 Task: Move the task Implement load balancing for better resource allocation to the section Done in the project TrainForge and filter the tasks in the project by Due this week.
Action: Mouse moved to (52, 345)
Screenshot: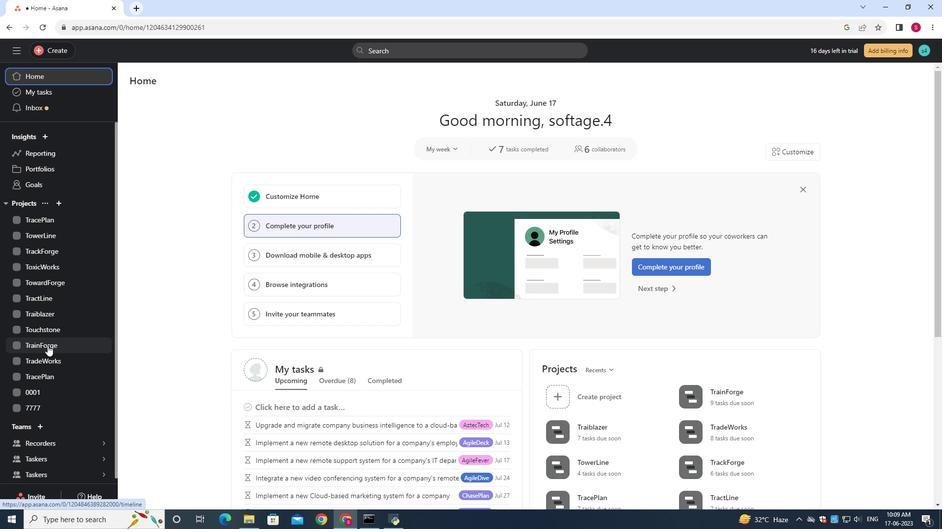 
Action: Mouse pressed left at (52, 345)
Screenshot: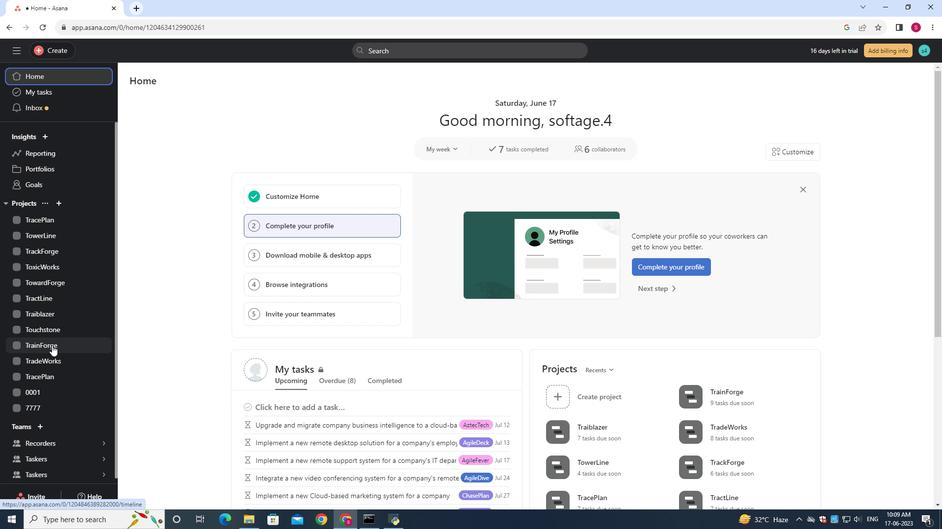 
Action: Mouse moved to (452, 279)
Screenshot: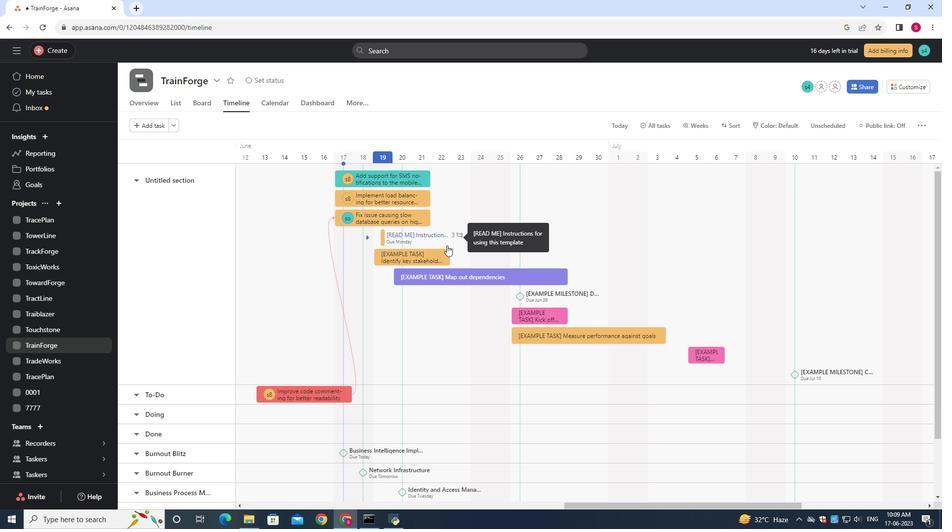 
Action: Mouse scrolled (452, 278) with delta (0, 0)
Screenshot: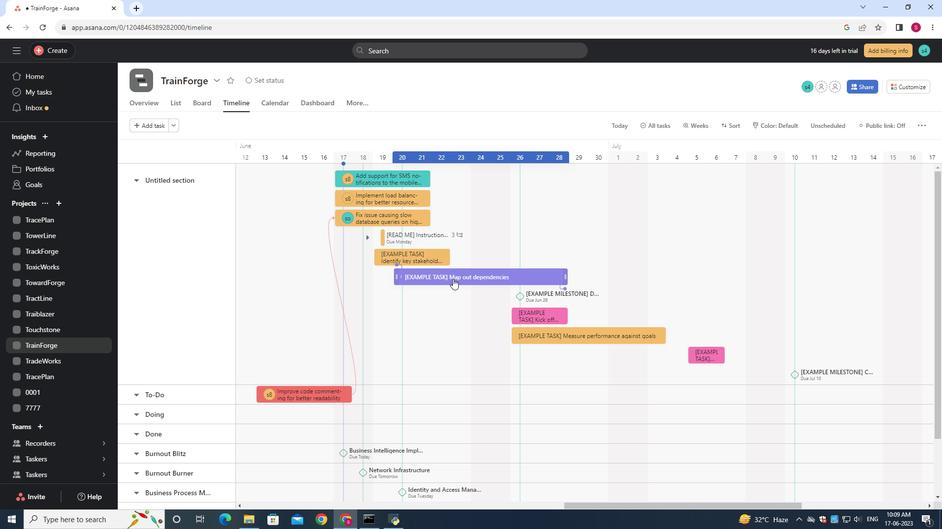 
Action: Mouse scrolled (452, 278) with delta (0, 0)
Screenshot: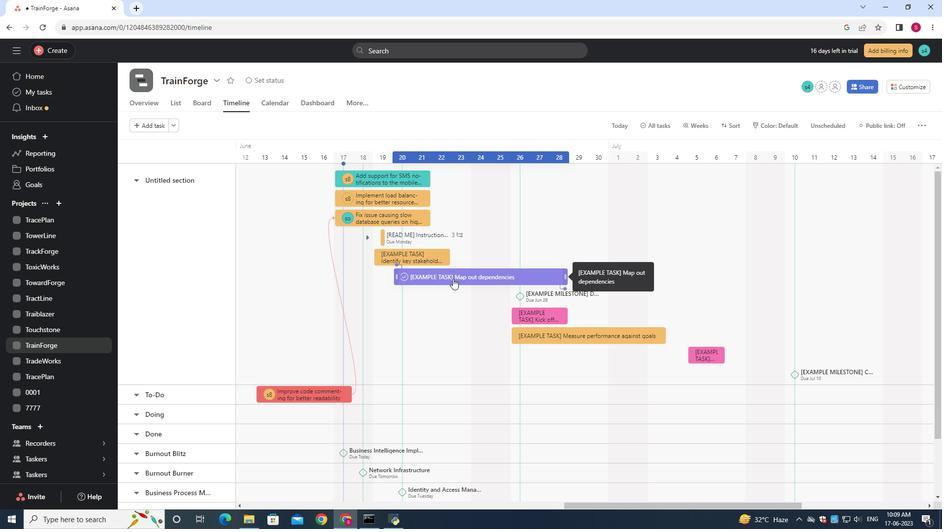 
Action: Mouse moved to (452, 272)
Screenshot: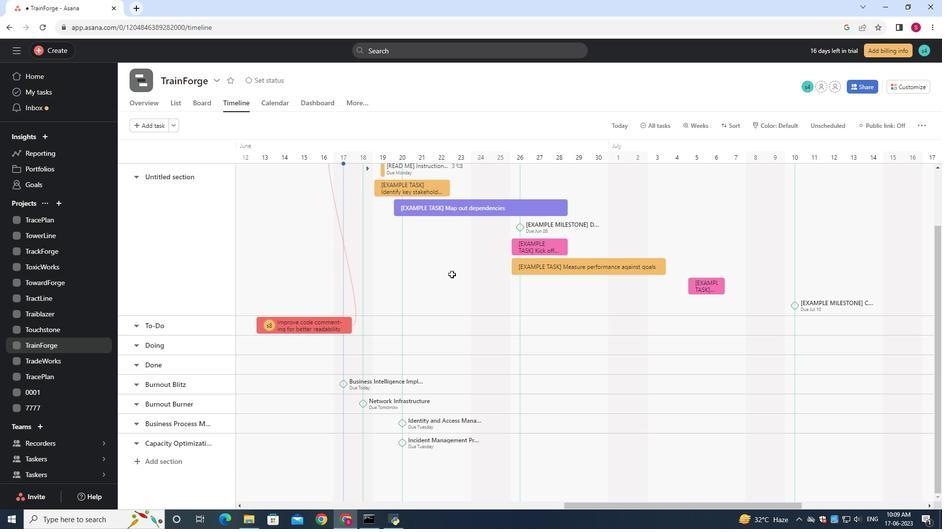 
Action: Mouse scrolled (452, 272) with delta (0, 0)
Screenshot: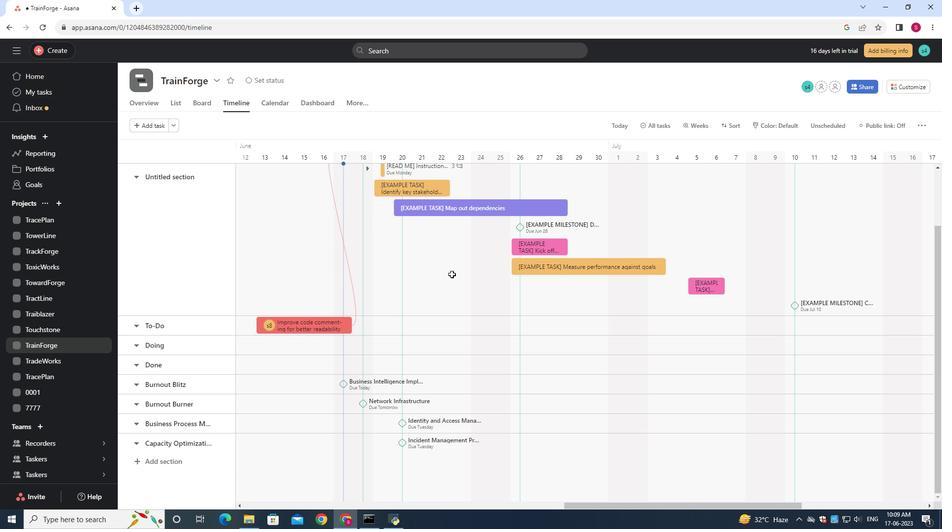 
Action: Mouse scrolled (452, 272) with delta (0, 0)
Screenshot: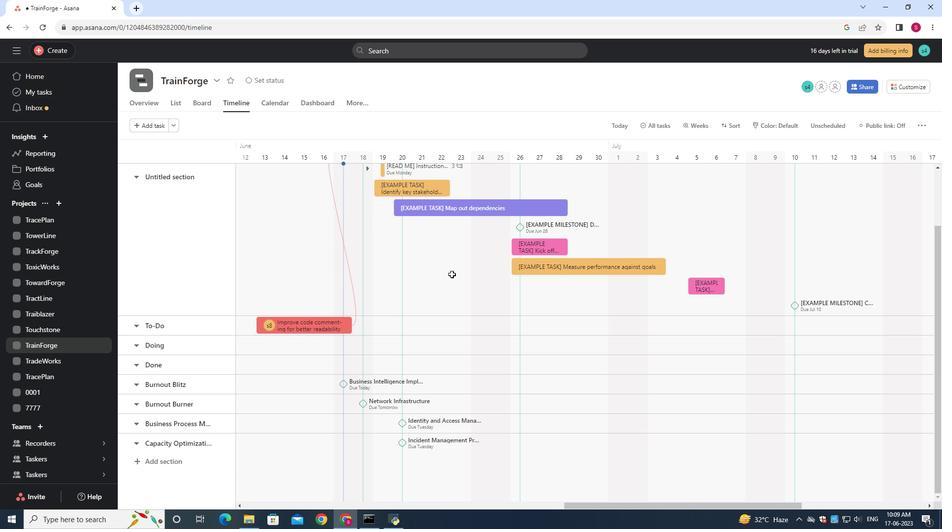 
Action: Mouse scrolled (452, 272) with delta (0, 0)
Screenshot: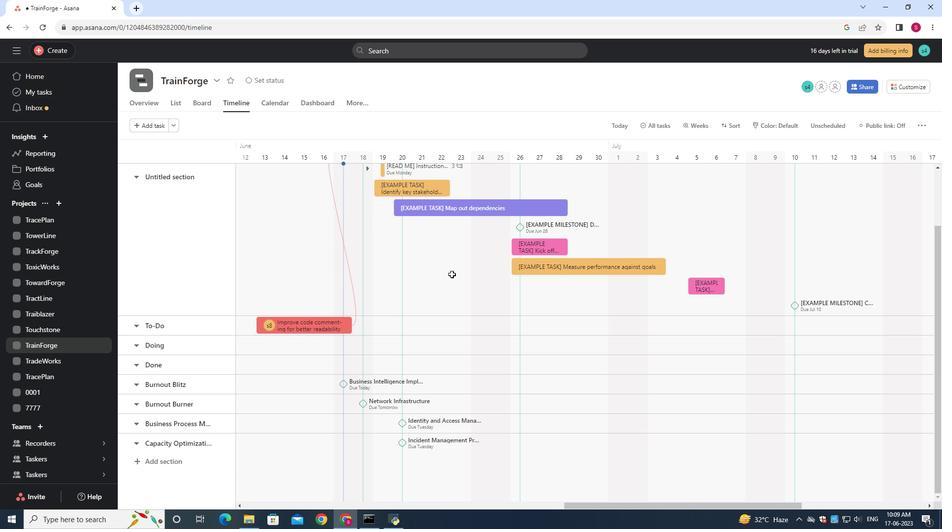 
Action: Mouse scrolled (452, 272) with delta (0, 0)
Screenshot: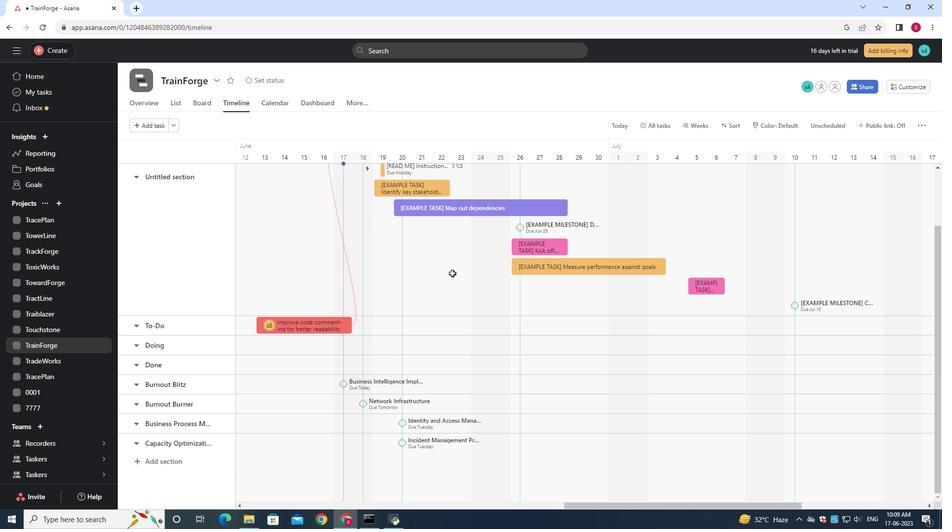 
Action: Mouse moved to (452, 271)
Screenshot: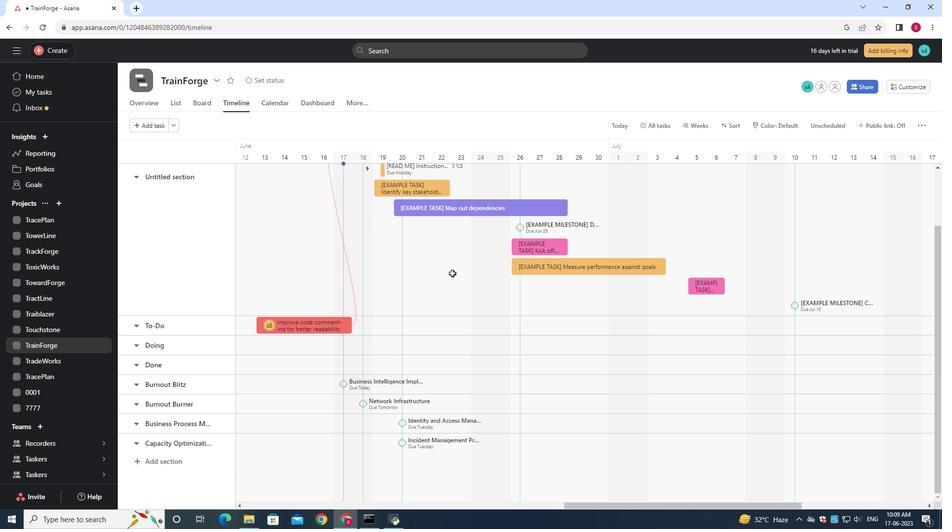 
Action: Mouse scrolled (452, 272) with delta (0, 0)
Screenshot: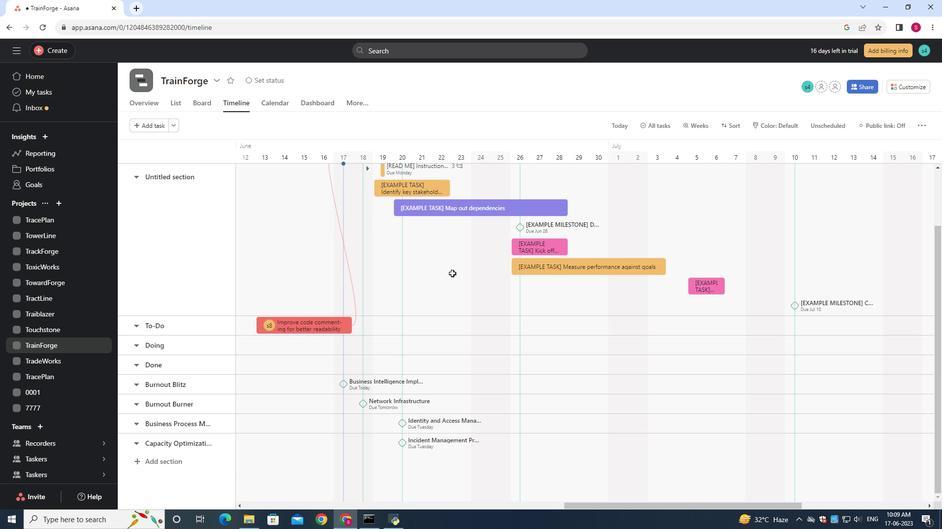 
Action: Mouse moved to (380, 197)
Screenshot: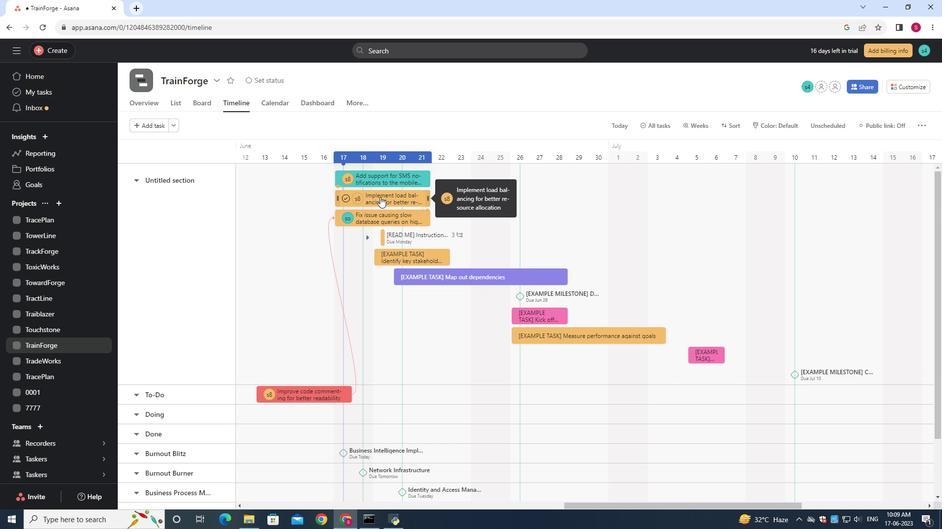 
Action: Mouse pressed left at (380, 197)
Screenshot: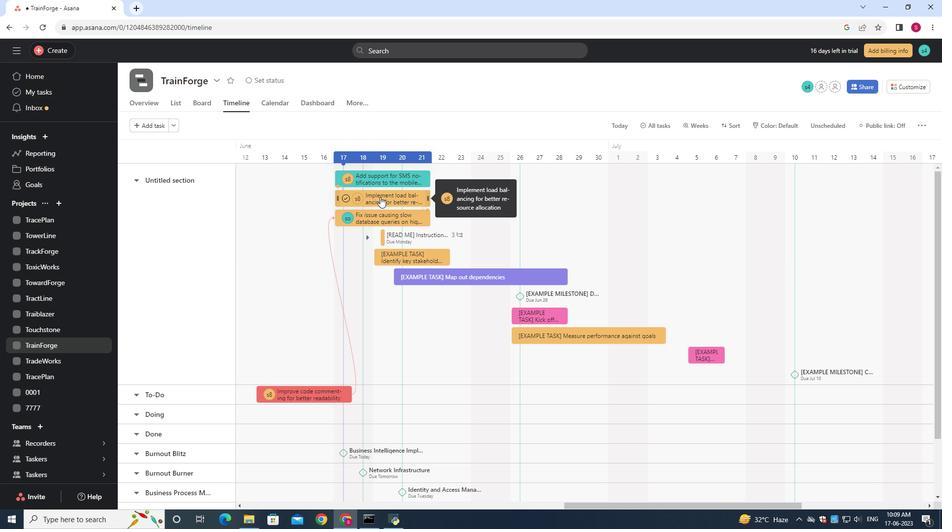 
Action: Mouse moved to (172, 100)
Screenshot: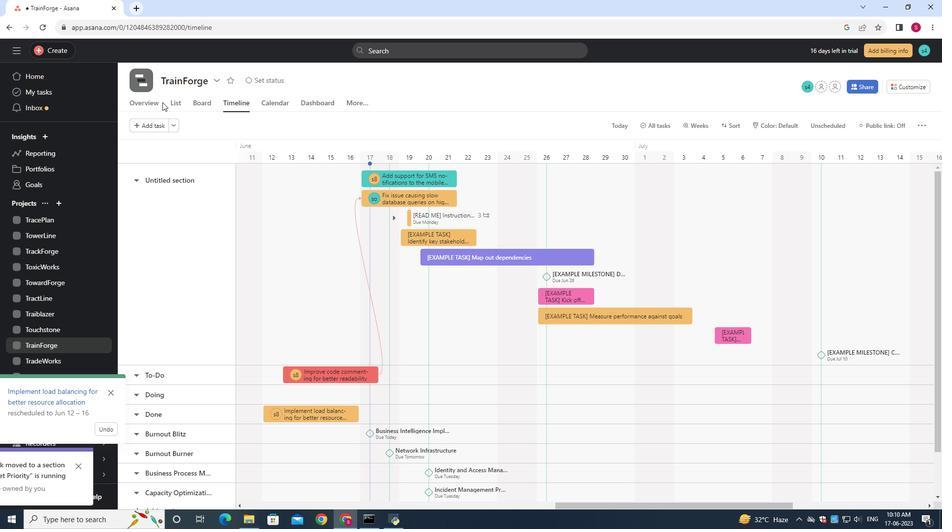 
Action: Mouse pressed left at (172, 100)
Screenshot: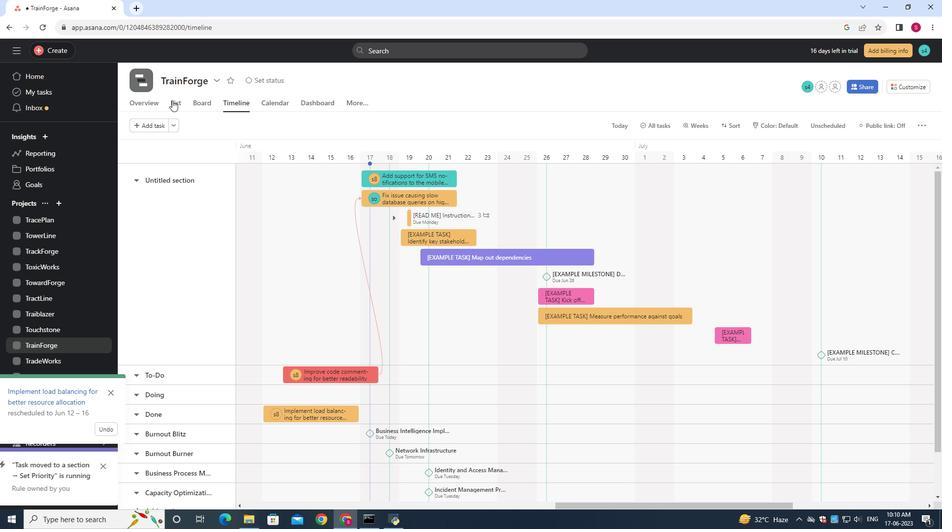 
Action: Mouse moved to (202, 127)
Screenshot: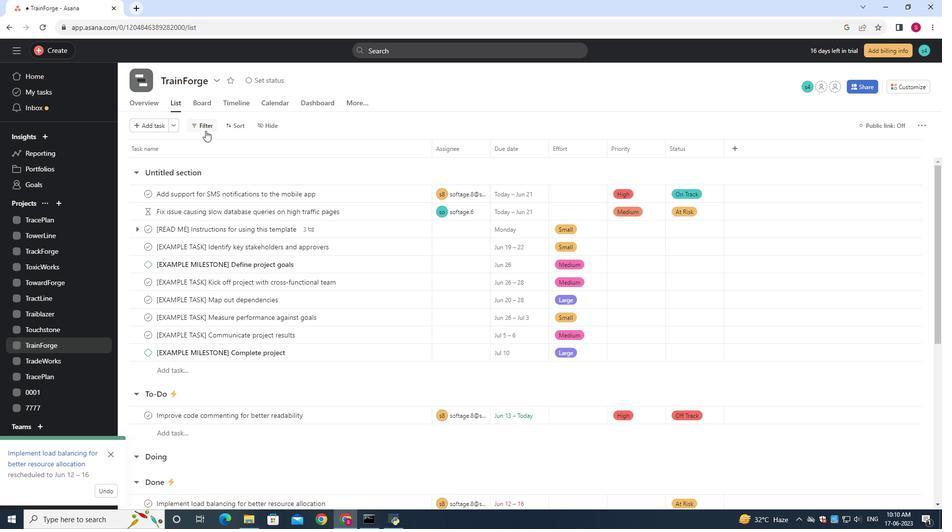 
Action: Mouse pressed left at (202, 127)
Screenshot: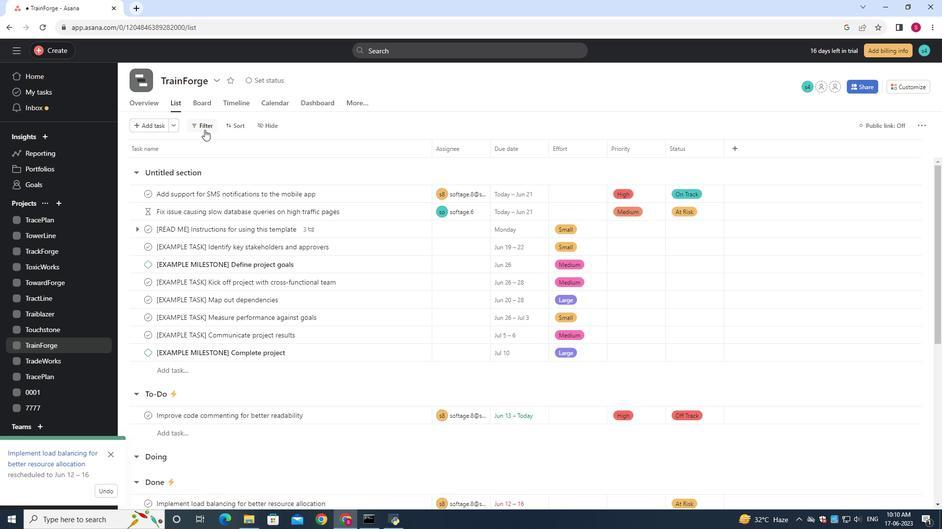
Action: Mouse moved to (382, 161)
Screenshot: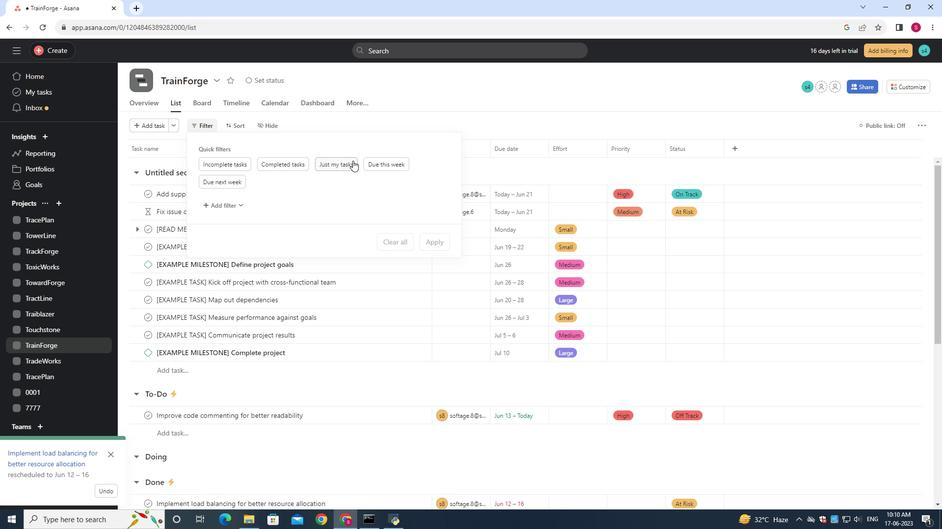 
Action: Mouse pressed left at (382, 161)
Screenshot: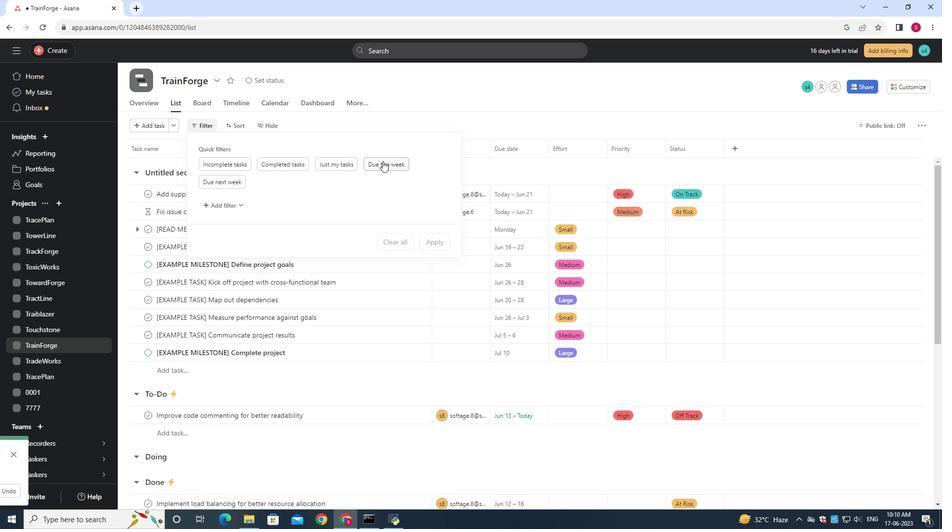 
Action: Mouse moved to (381, 161)
Screenshot: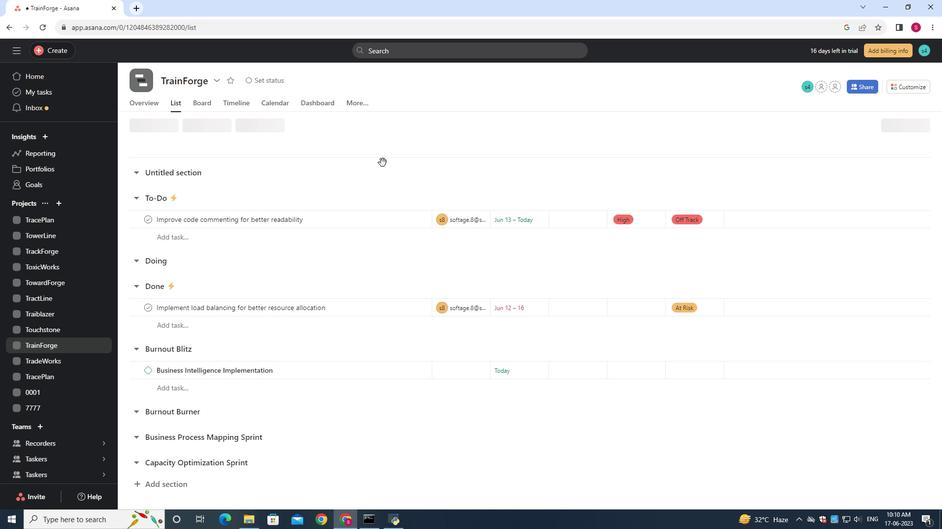 
